 Task: In the Company yahoo.co.jp, Log call with description : 'Potential customer interested in our product.'; Select call outcome: 'Busy '; Select call Direction: Inbound; Add date: '9 August, 2023' and time 11:00:AM. Logged in from softage.1@softage.net
Action: Mouse moved to (84, 53)
Screenshot: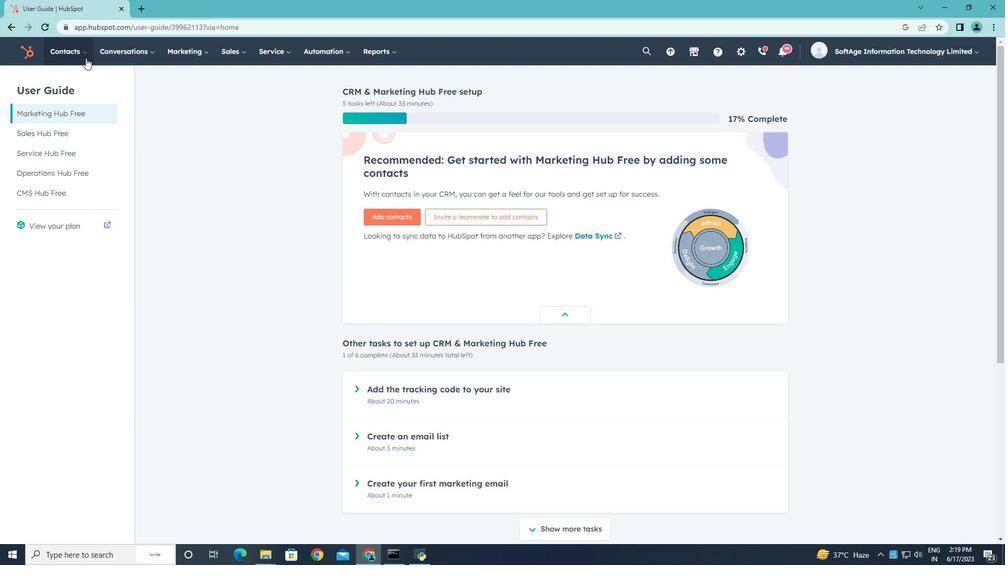 
Action: Mouse pressed left at (84, 53)
Screenshot: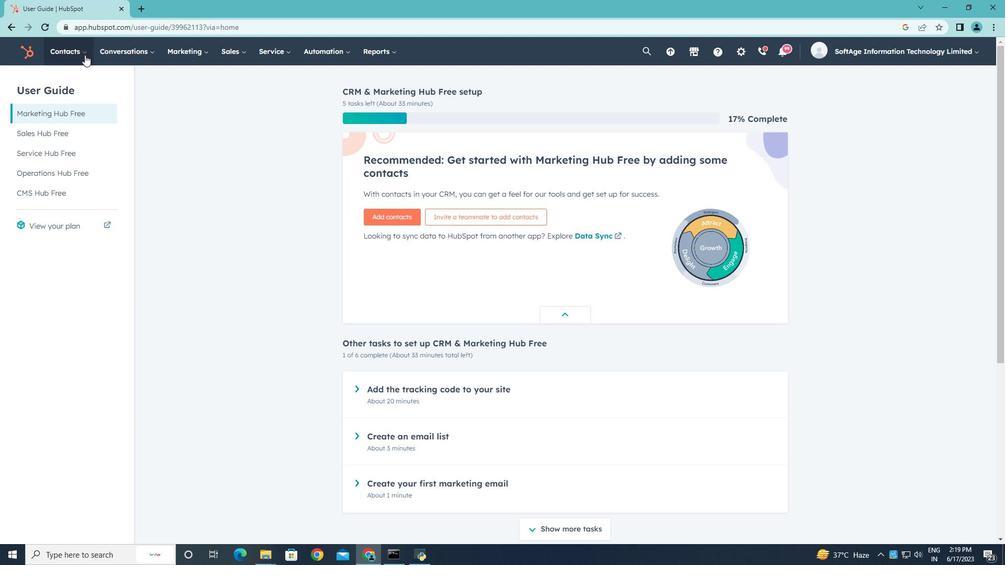 
Action: Mouse moved to (83, 108)
Screenshot: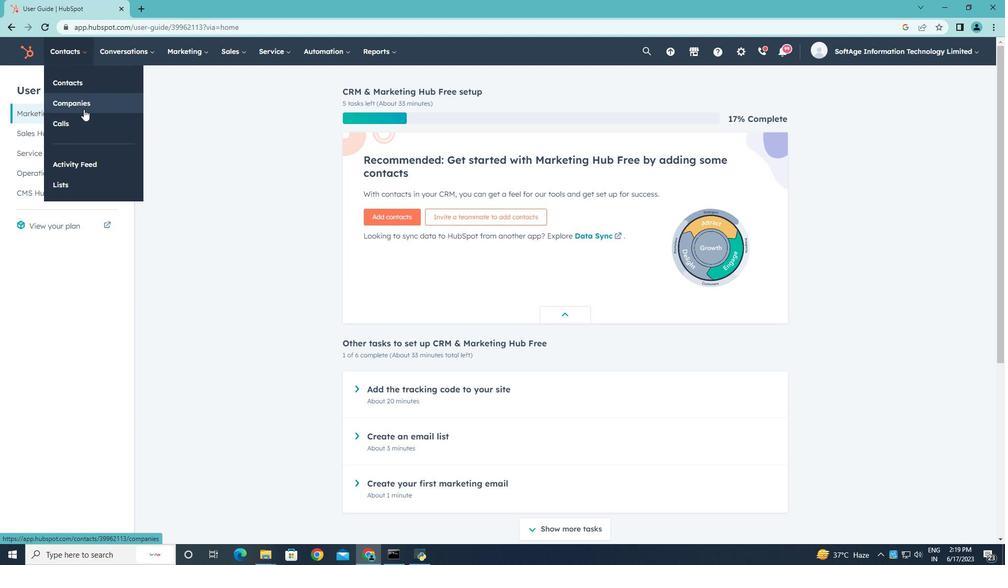 
Action: Mouse pressed left at (83, 108)
Screenshot: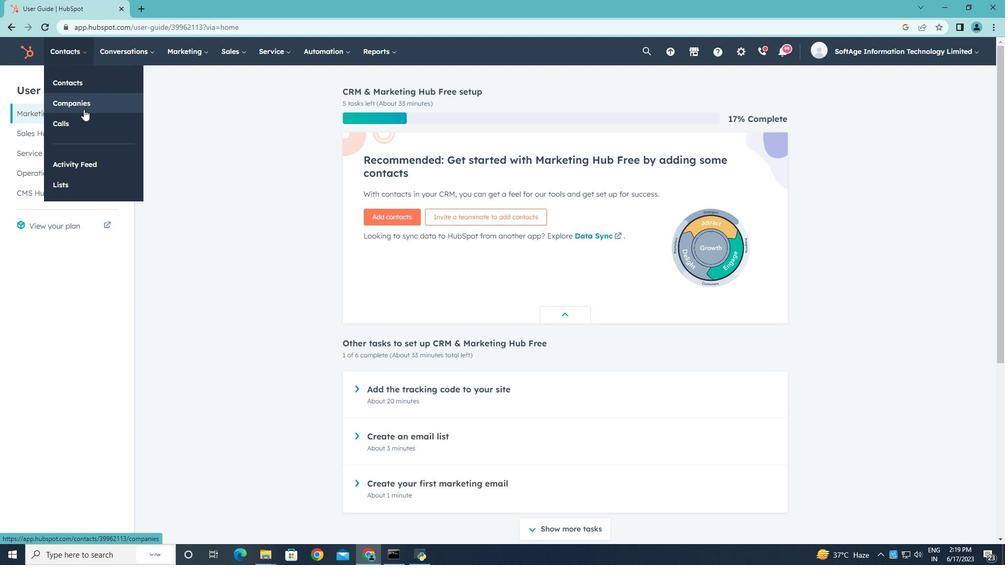 
Action: Mouse moved to (127, 171)
Screenshot: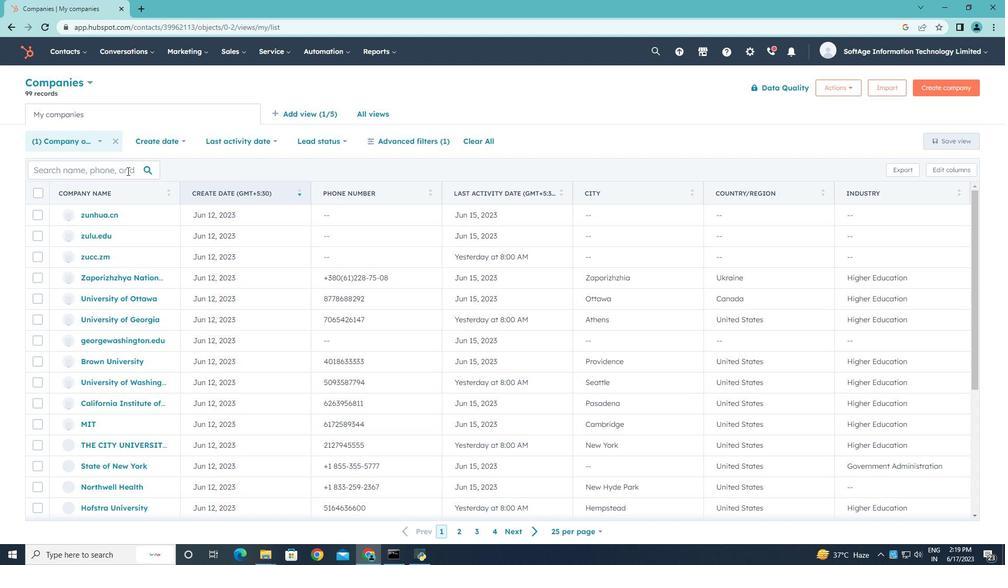 
Action: Mouse pressed left at (127, 171)
Screenshot: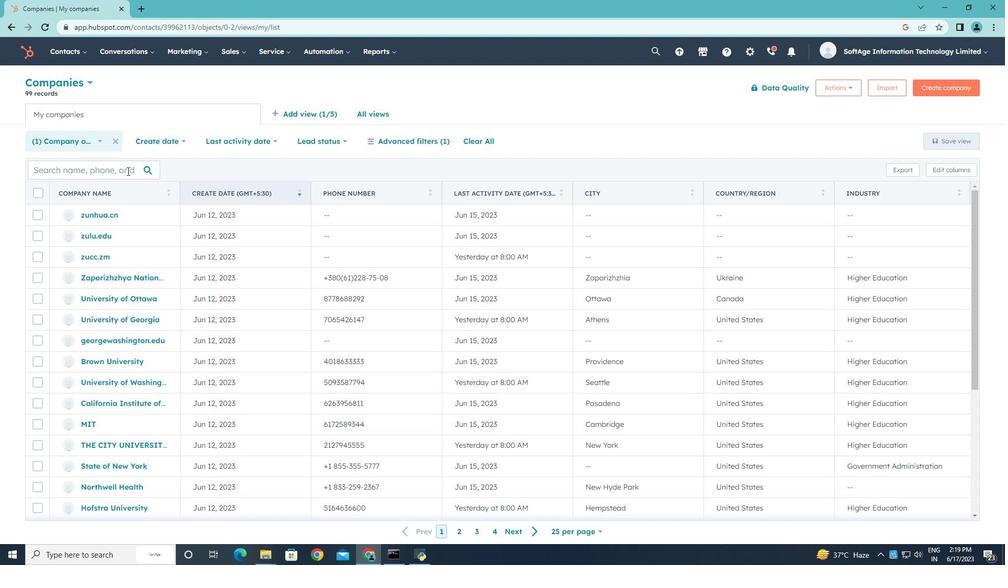 
Action: Mouse moved to (127, 171)
Screenshot: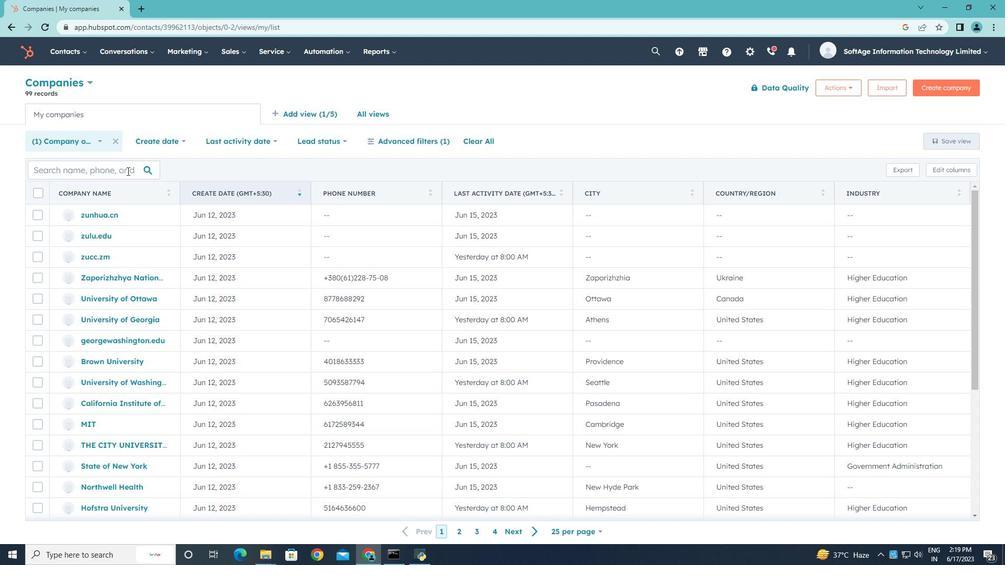 
Action: Key pressed yahoo.co.jp
Screenshot: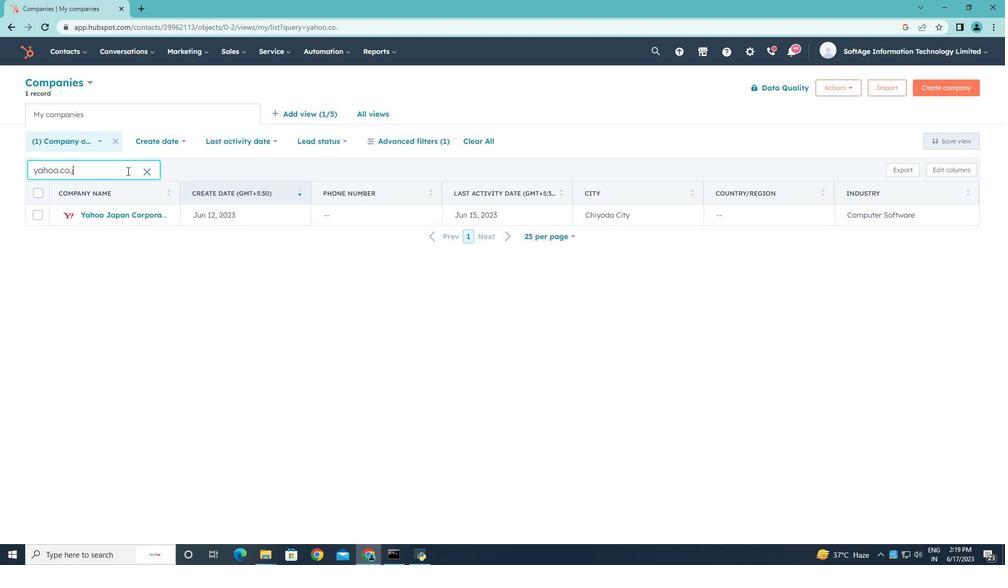 
Action: Mouse moved to (115, 217)
Screenshot: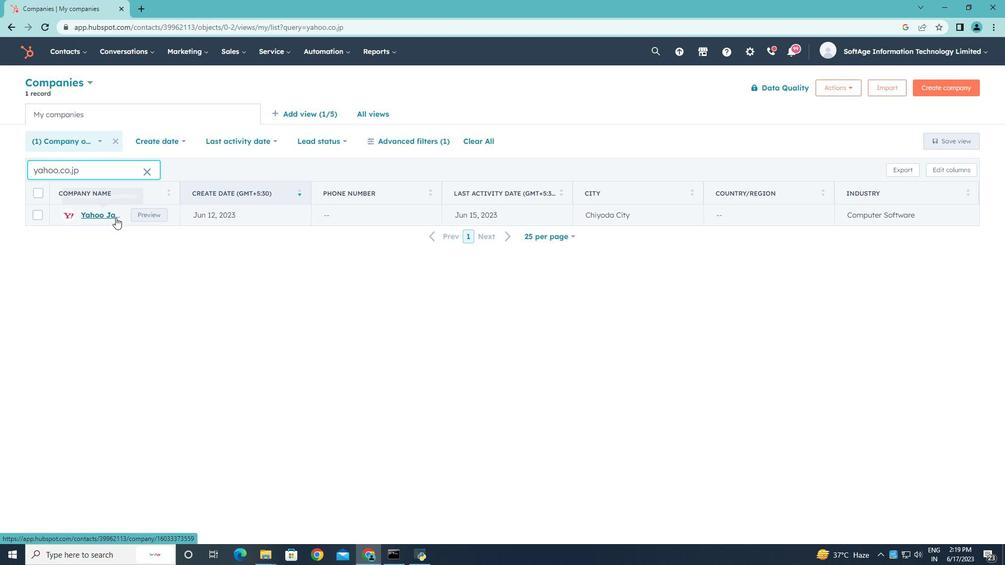 
Action: Mouse pressed left at (115, 217)
Screenshot: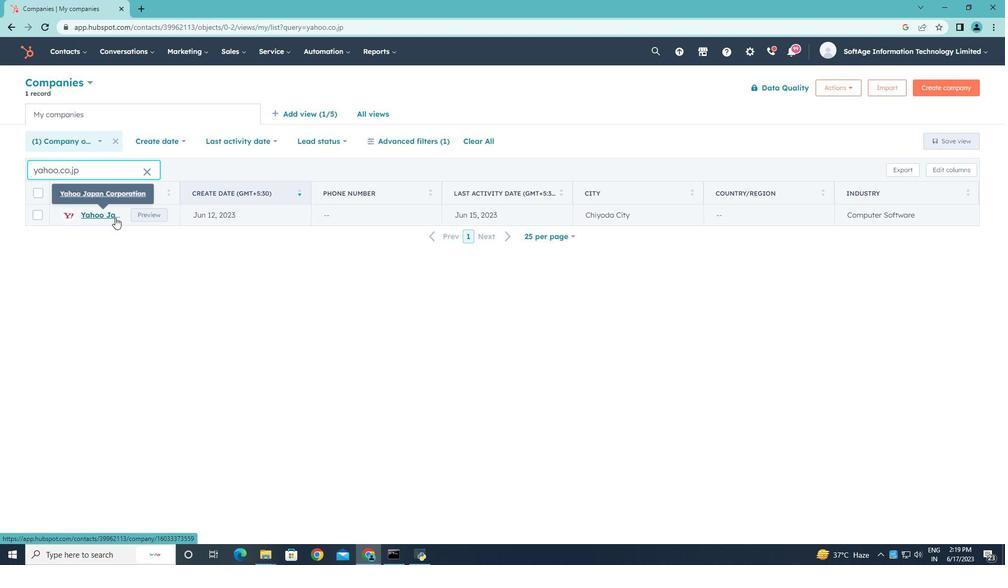 
Action: Mouse moved to (204, 169)
Screenshot: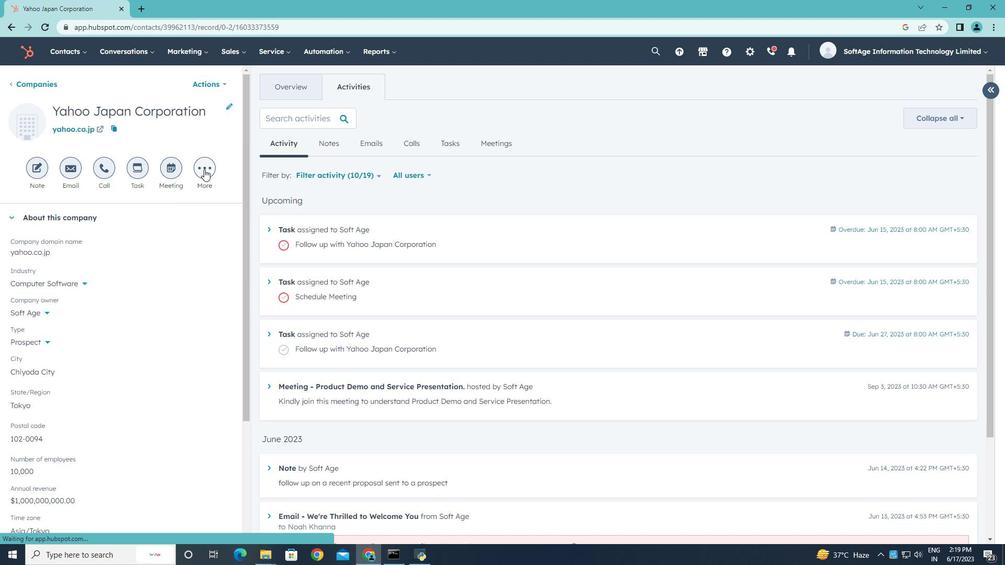 
Action: Mouse pressed left at (204, 169)
Screenshot: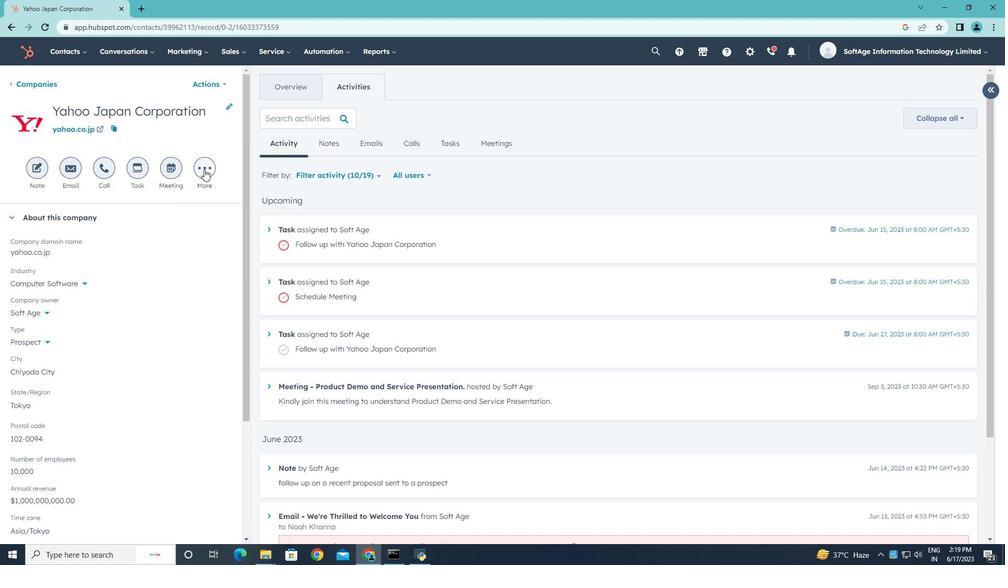 
Action: Mouse moved to (190, 257)
Screenshot: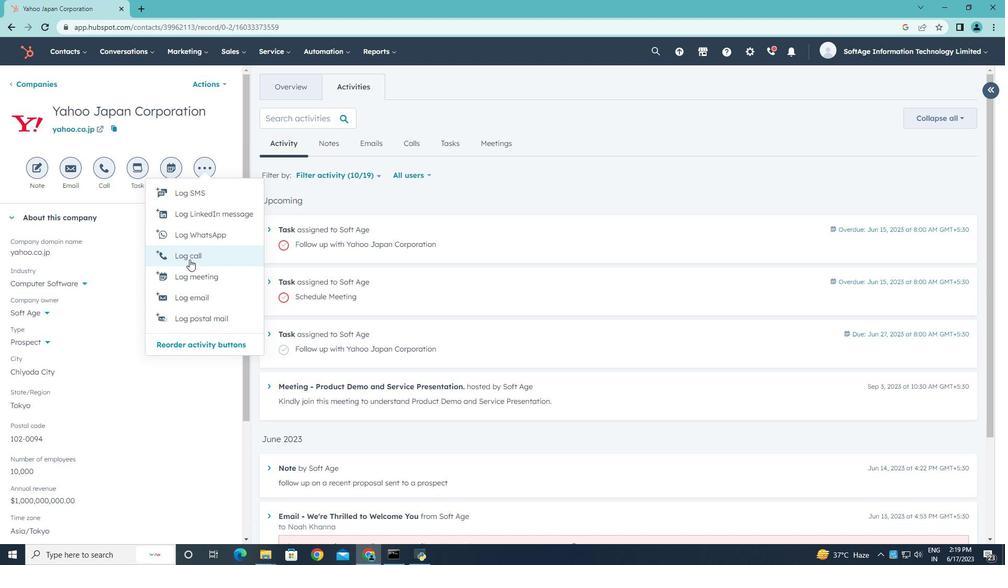 
Action: Mouse pressed left at (190, 257)
Screenshot: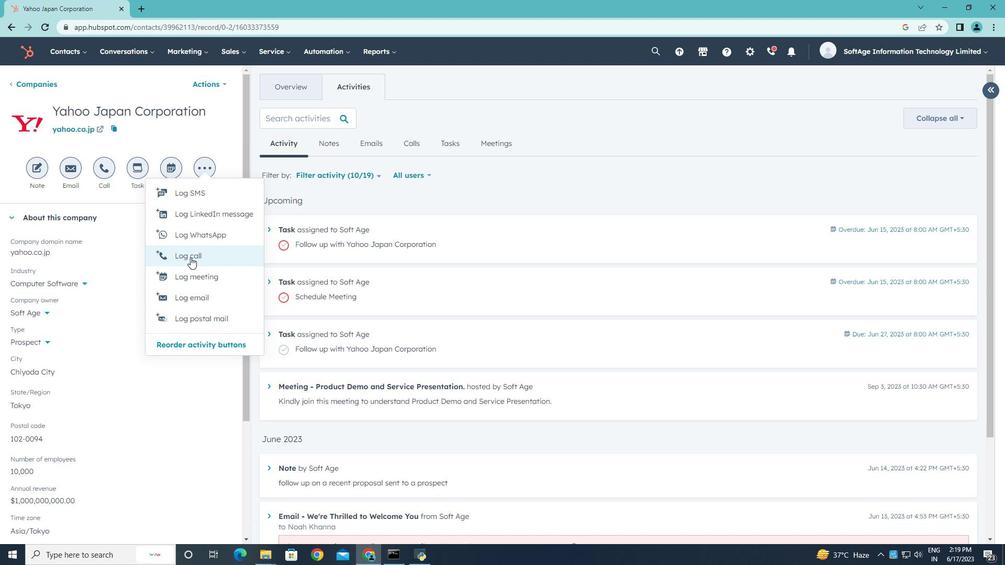 
Action: Key pressed <Key.shift>Potential<Key.space>customer<Key.space>interested<Key.space>in<Key.space>our<Key.space>producr<Key.backspace>t.
Screenshot: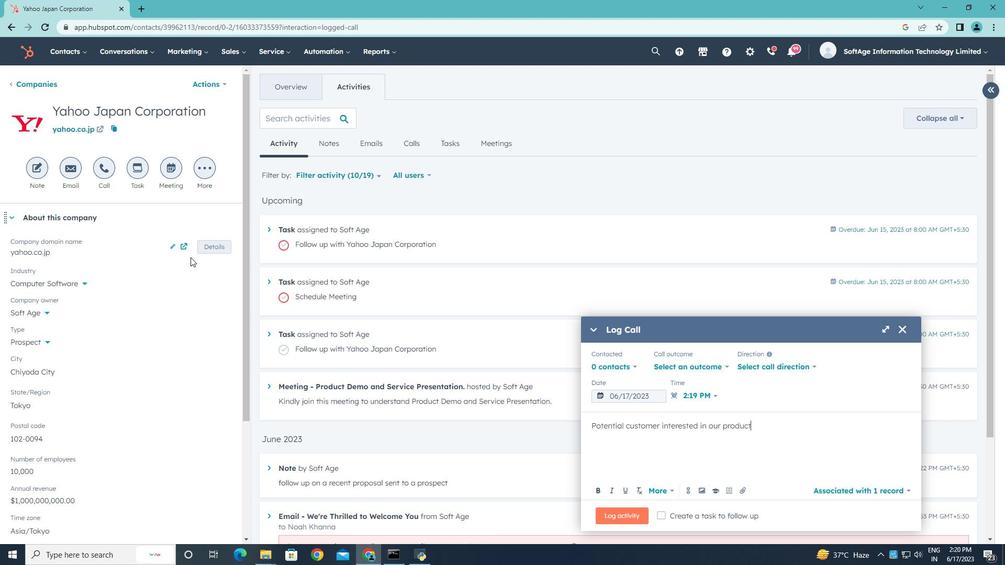 
Action: Mouse moved to (725, 366)
Screenshot: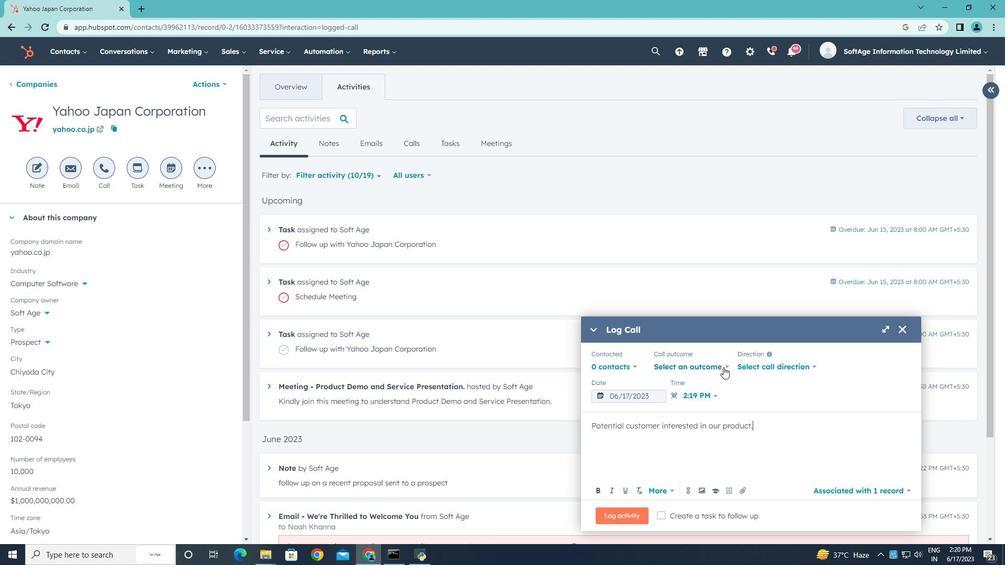 
Action: Mouse pressed left at (725, 366)
Screenshot: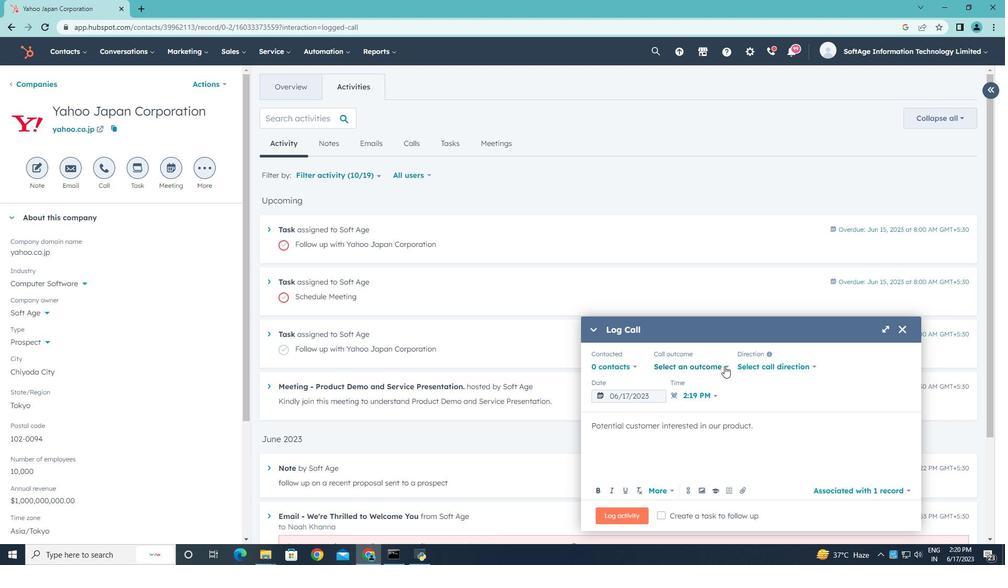 
Action: Mouse moved to (699, 395)
Screenshot: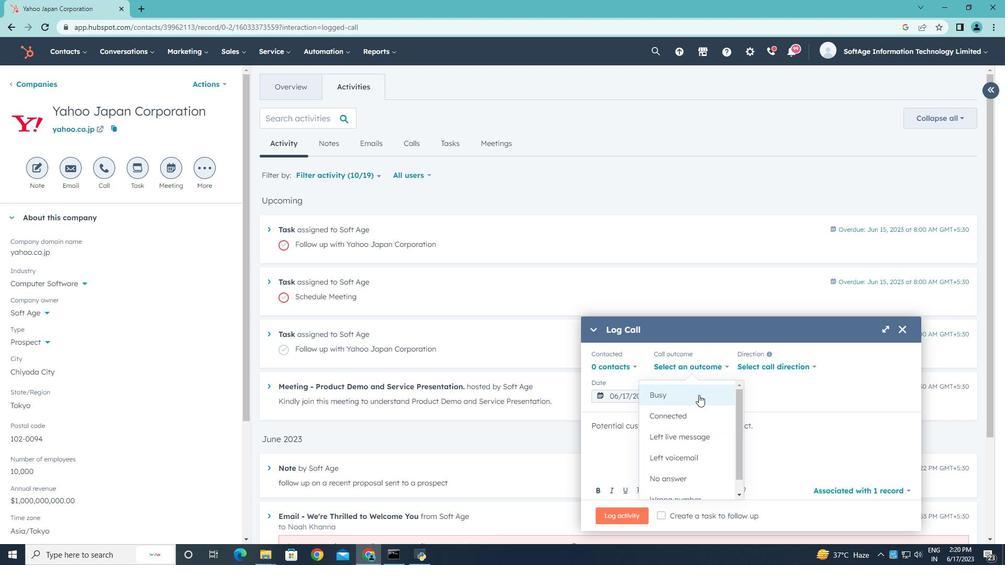 
Action: Mouse pressed left at (699, 395)
Screenshot: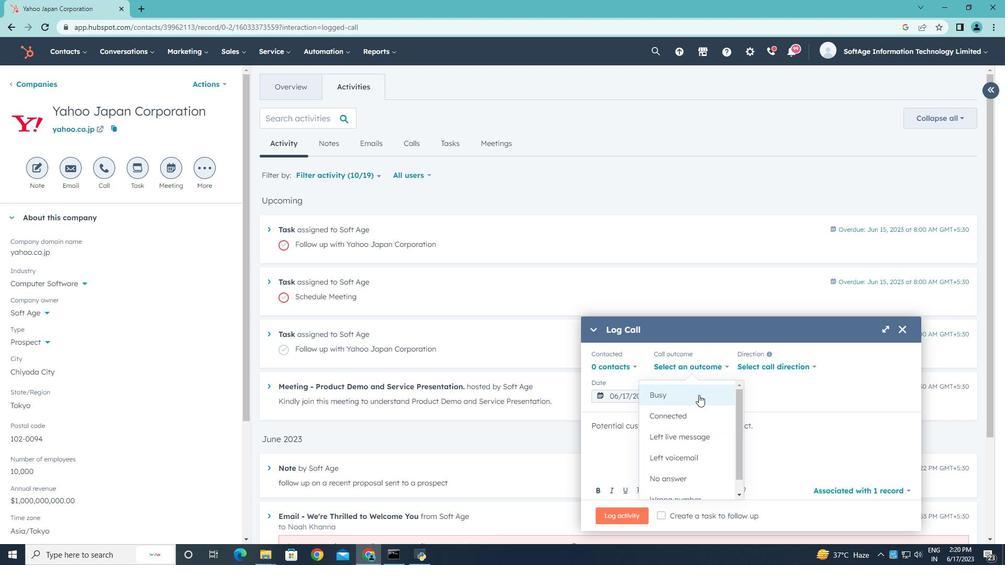 
Action: Mouse moved to (763, 367)
Screenshot: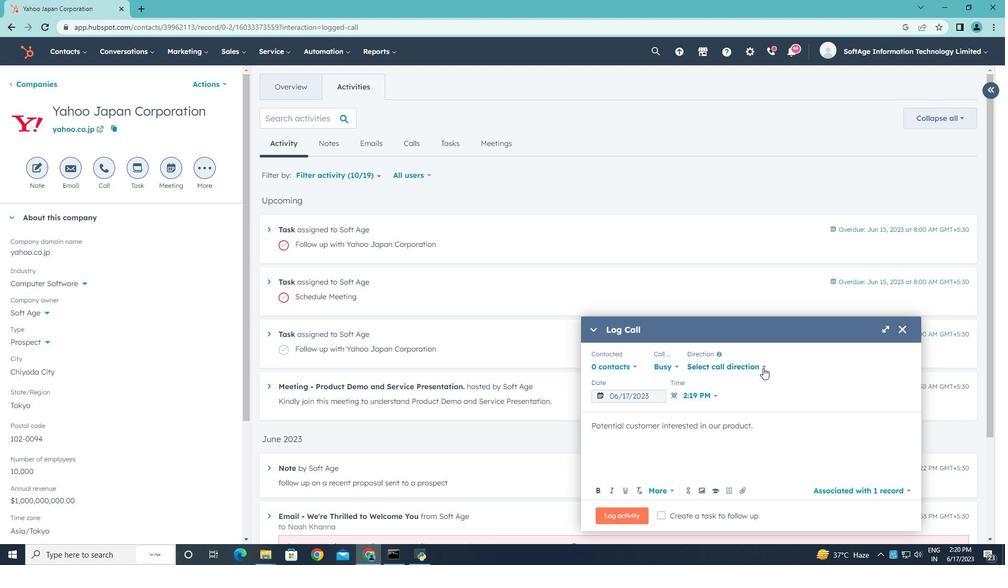 
Action: Mouse pressed left at (763, 367)
Screenshot: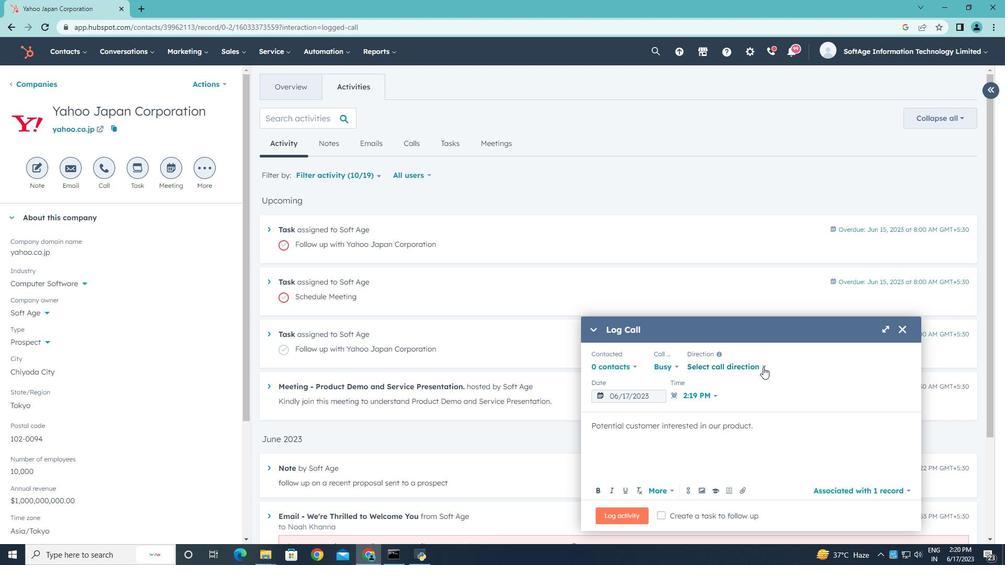 
Action: Mouse moved to (735, 395)
Screenshot: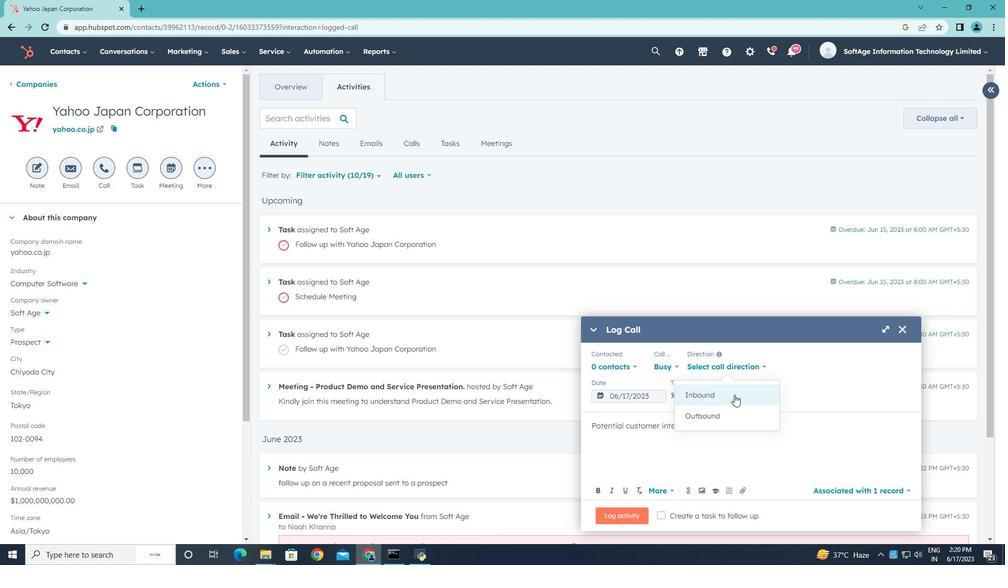 
Action: Mouse pressed left at (735, 395)
Screenshot: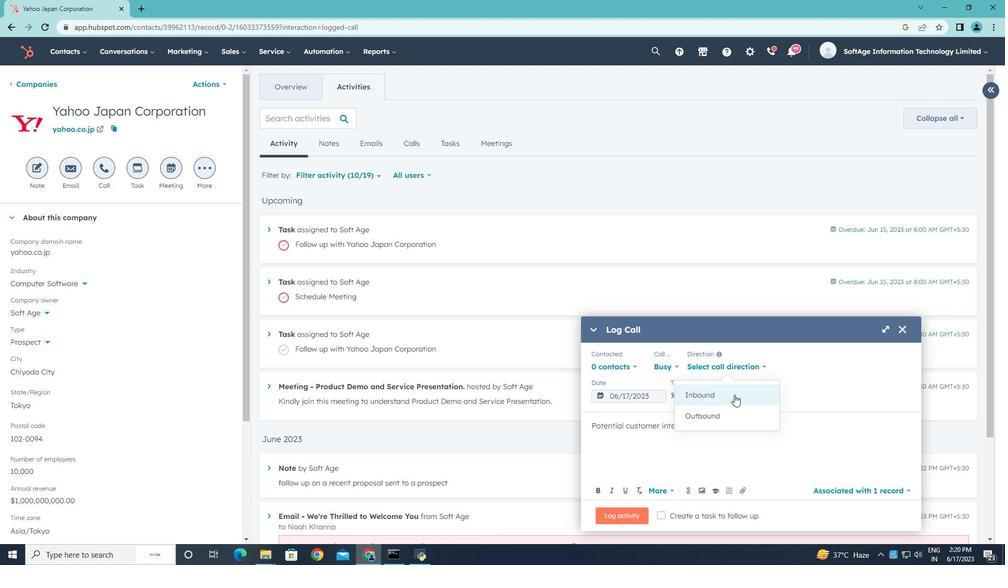 
Action: Mouse moved to (812, 367)
Screenshot: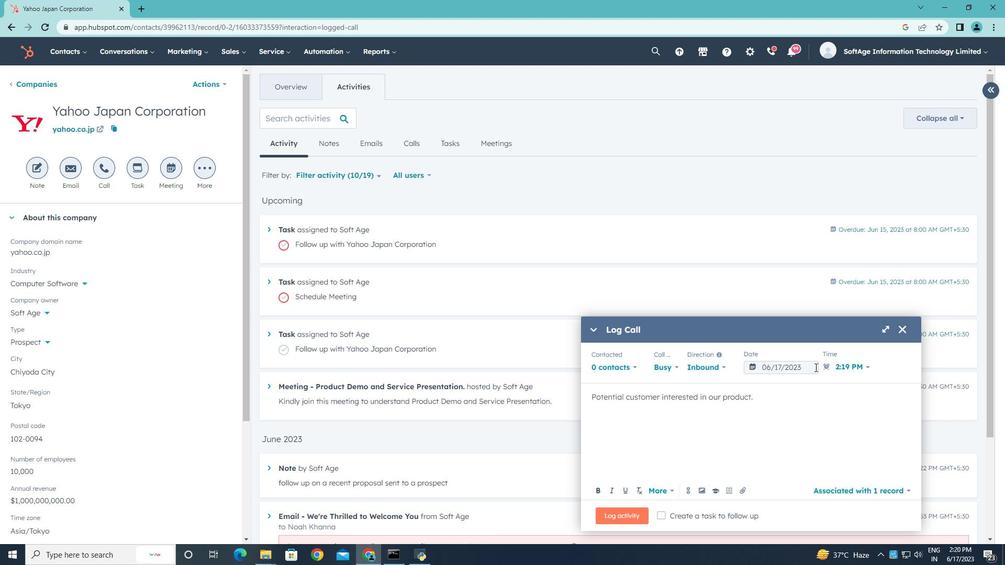 
Action: Mouse pressed left at (812, 367)
Screenshot: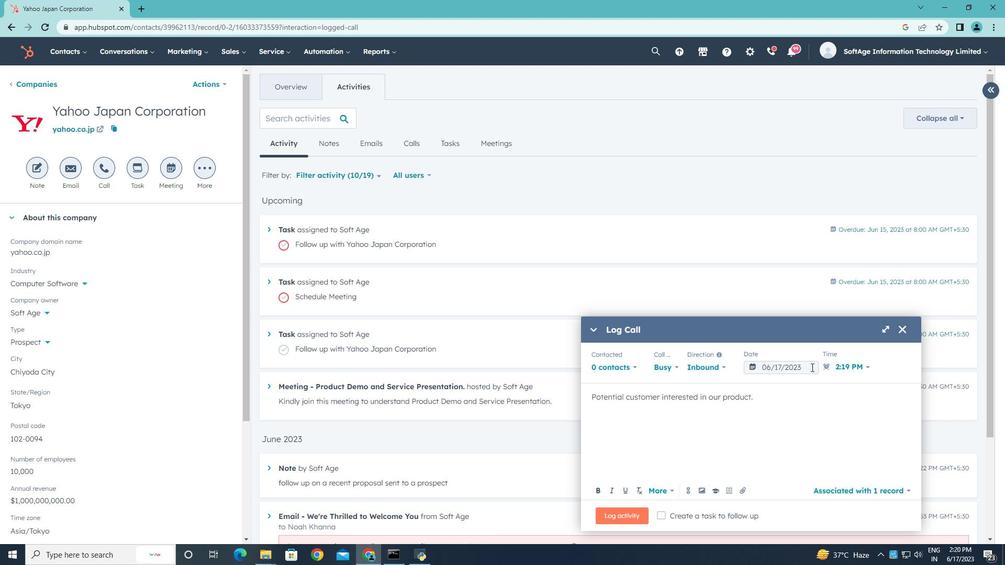 
Action: Mouse moved to (887, 199)
Screenshot: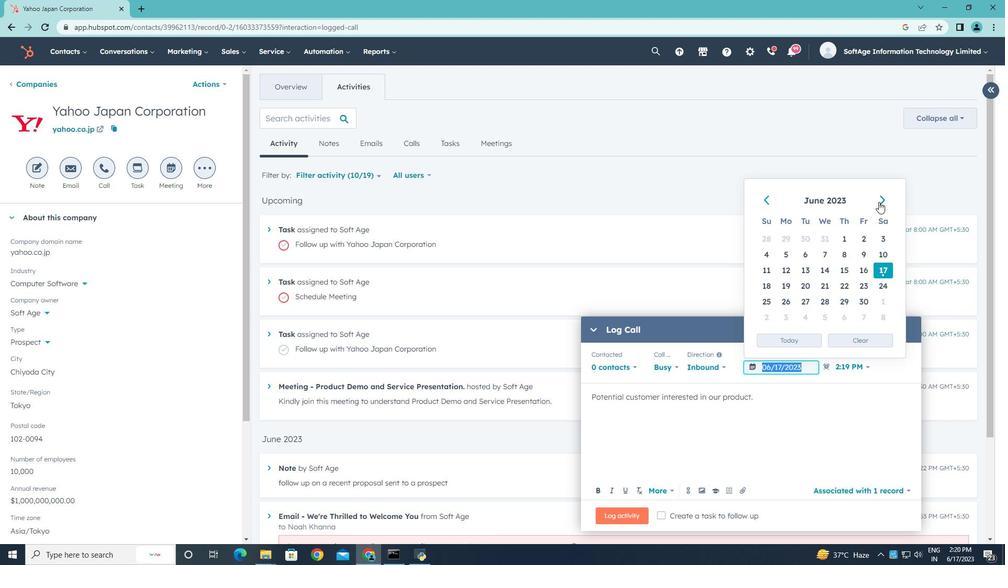
Action: Mouse pressed left at (887, 199)
Screenshot: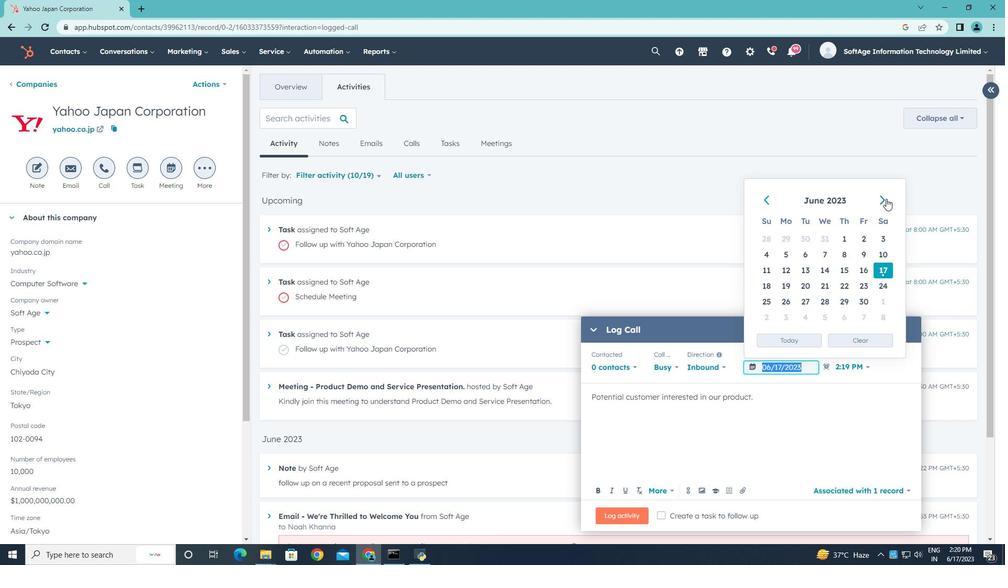 
Action: Mouse pressed left at (887, 199)
Screenshot: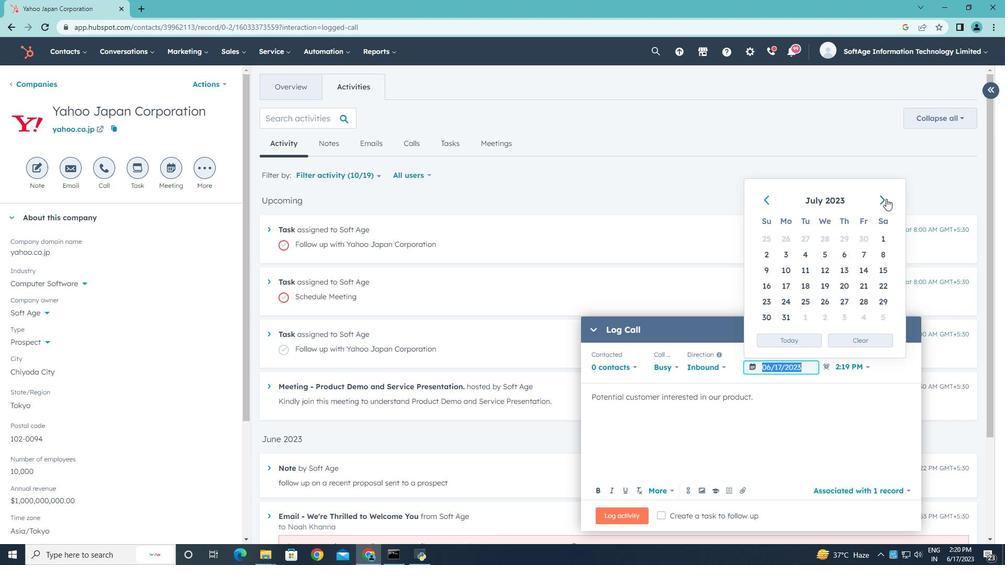 
Action: Mouse moved to (823, 253)
Screenshot: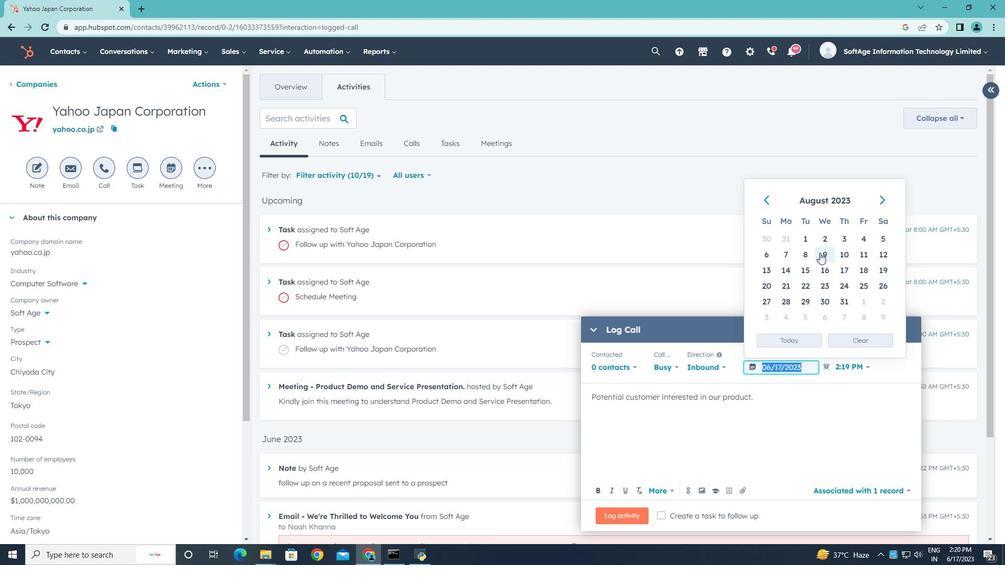 
Action: Mouse pressed left at (823, 253)
Screenshot: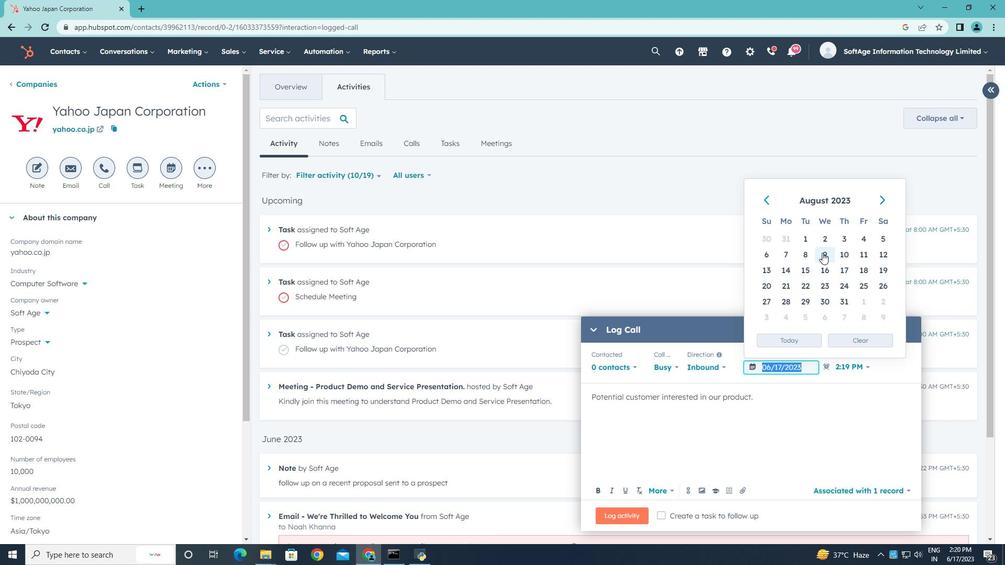 
Action: Mouse moved to (868, 366)
Screenshot: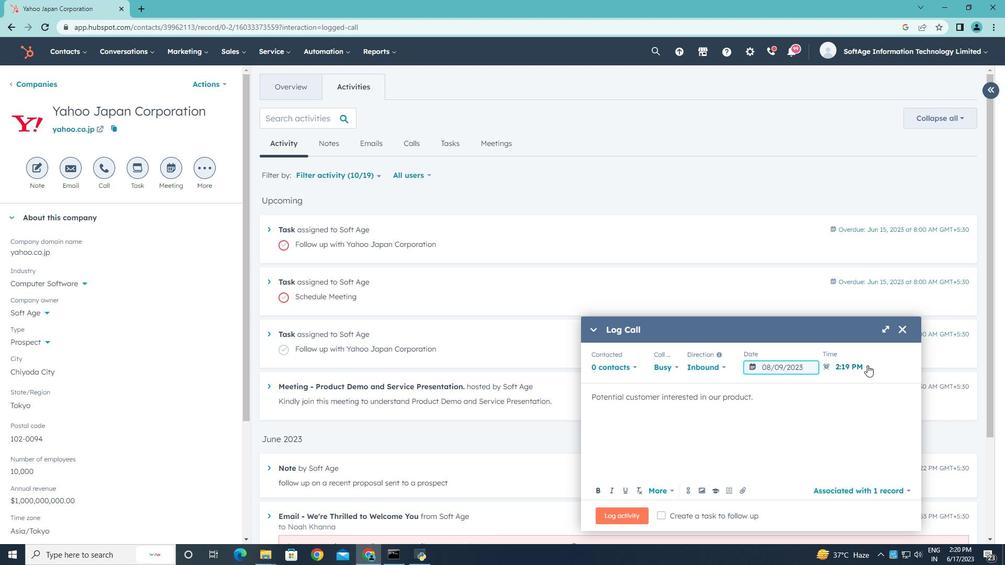 
Action: Mouse pressed left at (868, 366)
Screenshot: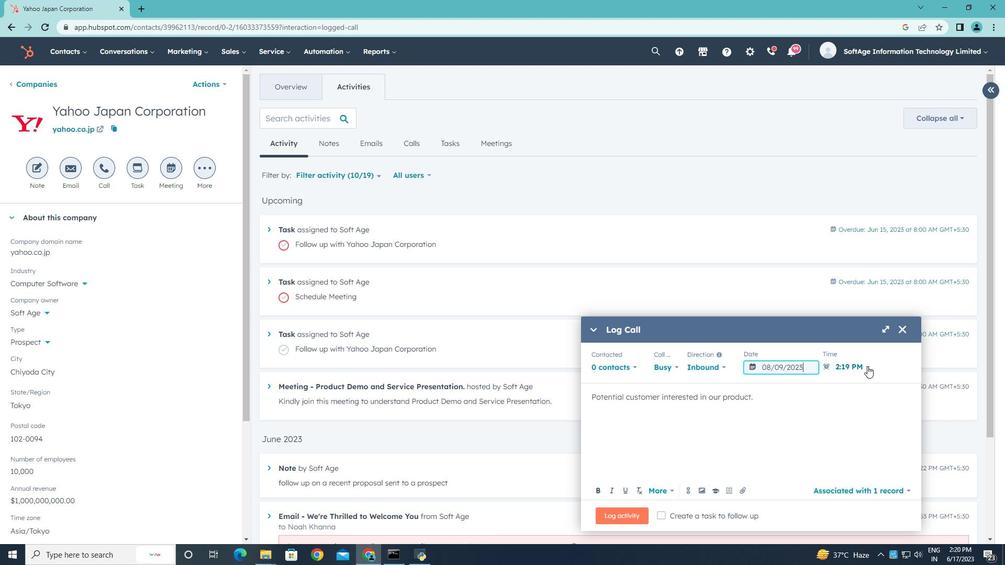 
Action: Mouse moved to (839, 443)
Screenshot: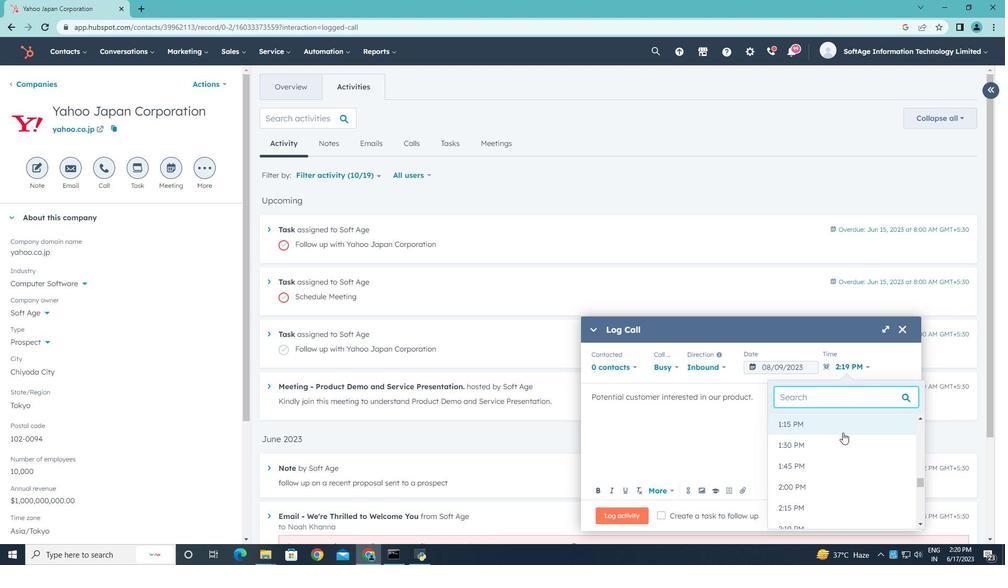 
Action: Mouse scrolled (839, 443) with delta (0, 0)
Screenshot: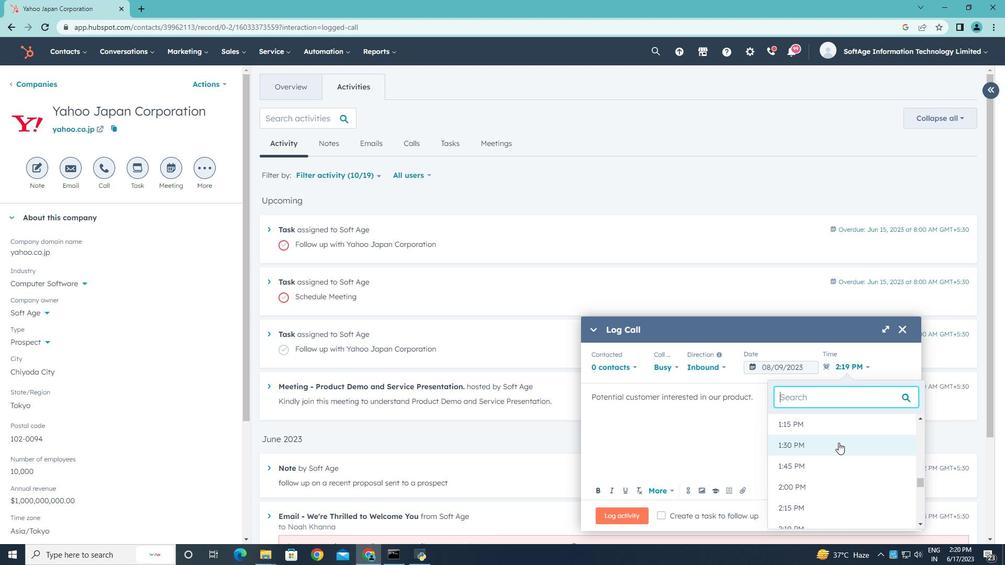 
Action: Mouse scrolled (839, 443) with delta (0, 0)
Screenshot: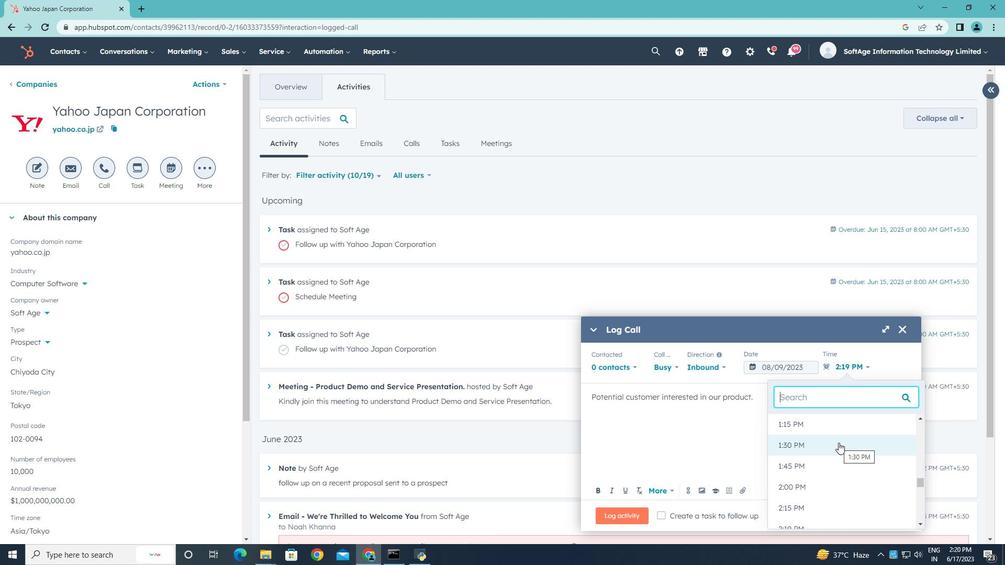 
Action: Mouse scrolled (839, 443) with delta (0, 0)
Screenshot: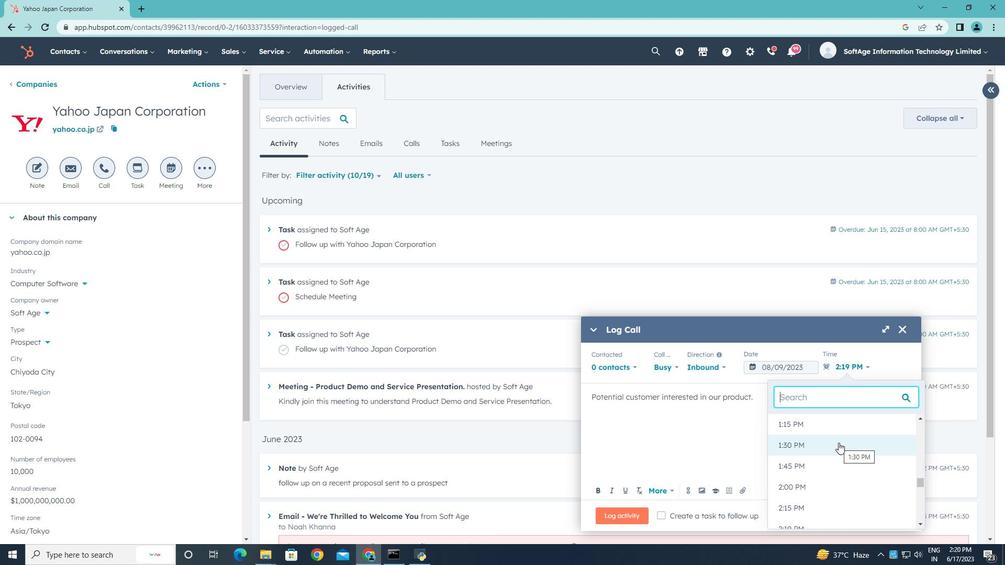 
Action: Mouse scrolled (839, 443) with delta (0, 0)
Screenshot: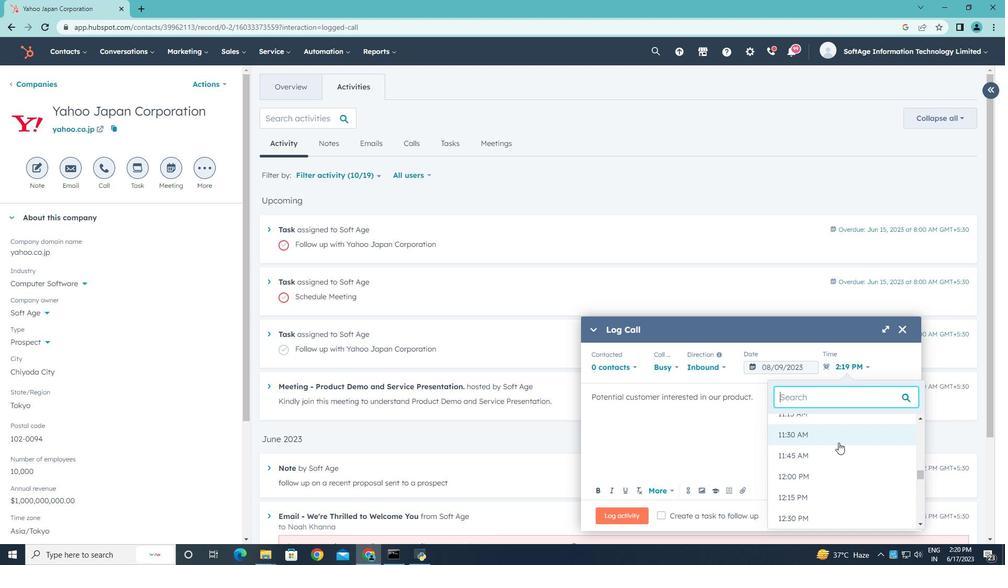 
Action: Mouse pressed left at (839, 443)
Screenshot: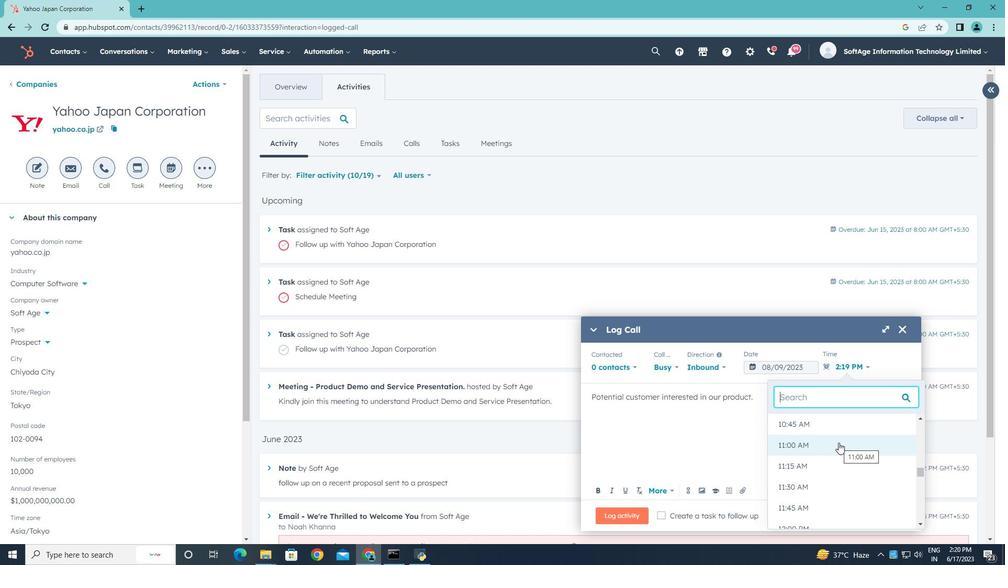 
Action: Mouse moved to (632, 516)
Screenshot: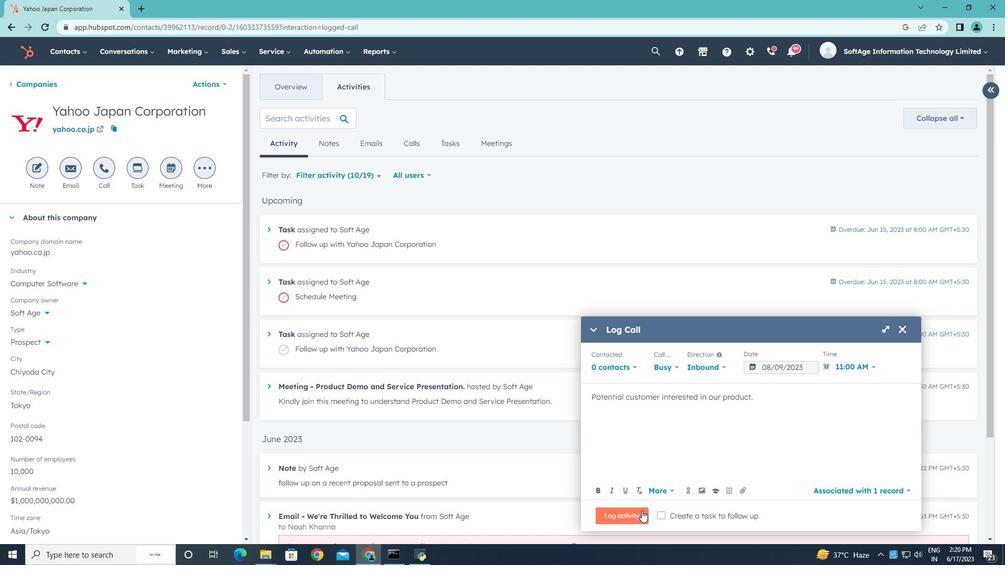 
Action: Mouse pressed left at (632, 516)
Screenshot: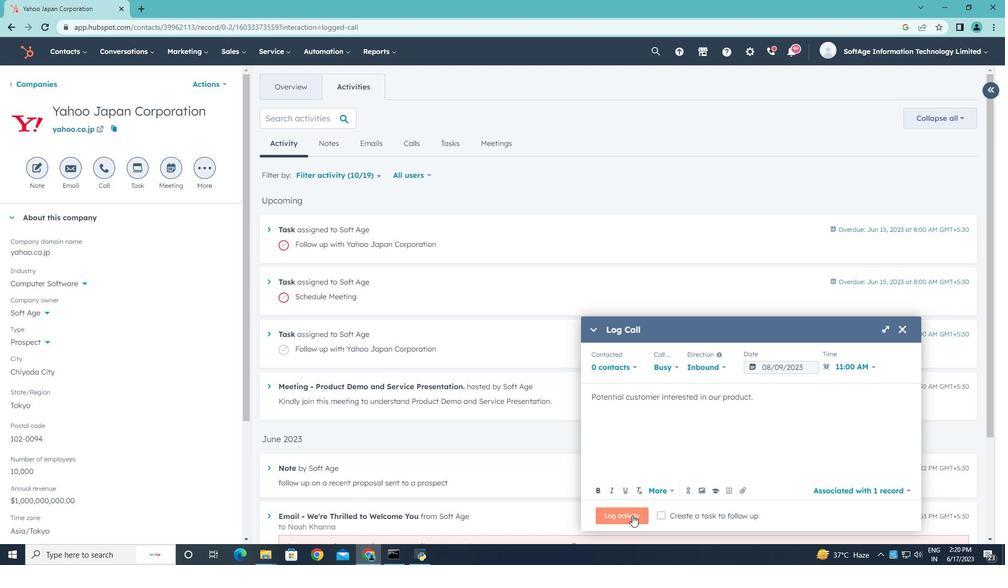 
